 Task: Check the percentage active listings of spa in the last 1 year.
Action: Mouse moved to (1039, 238)
Screenshot: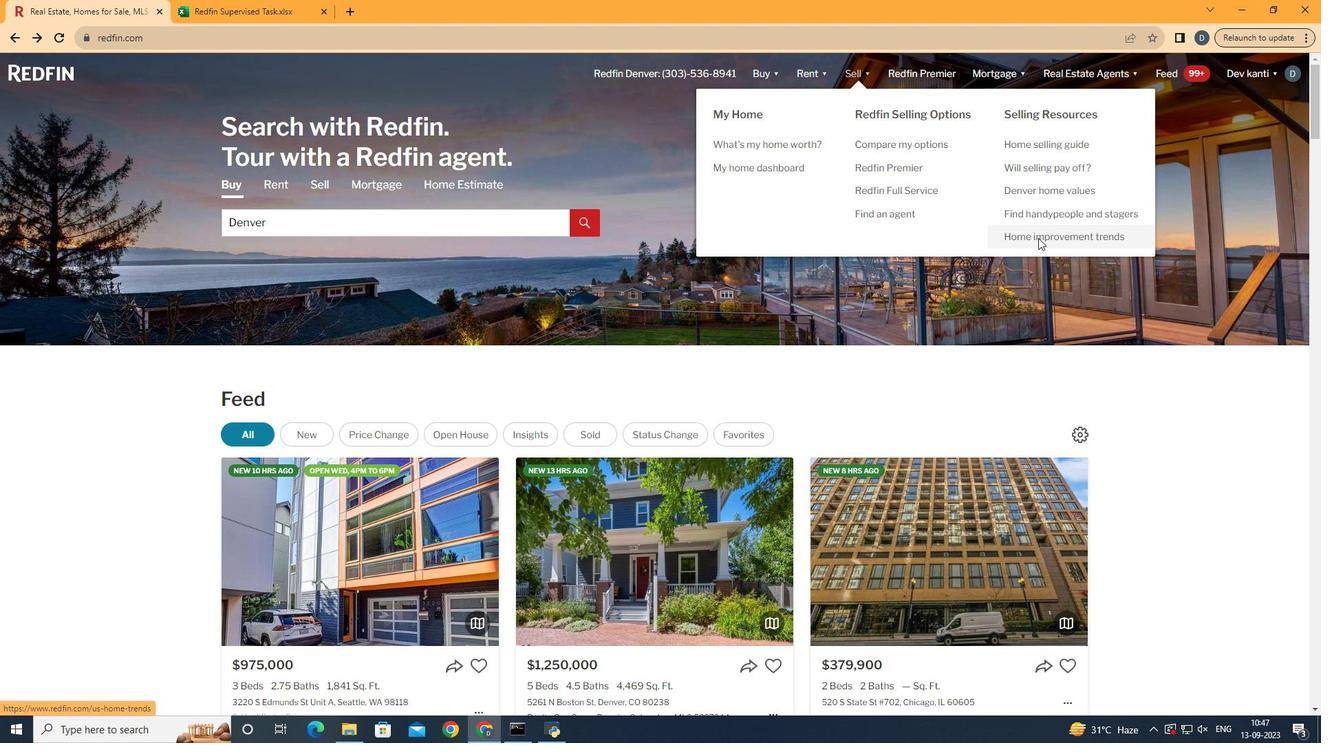 
Action: Mouse pressed left at (1039, 238)
Screenshot: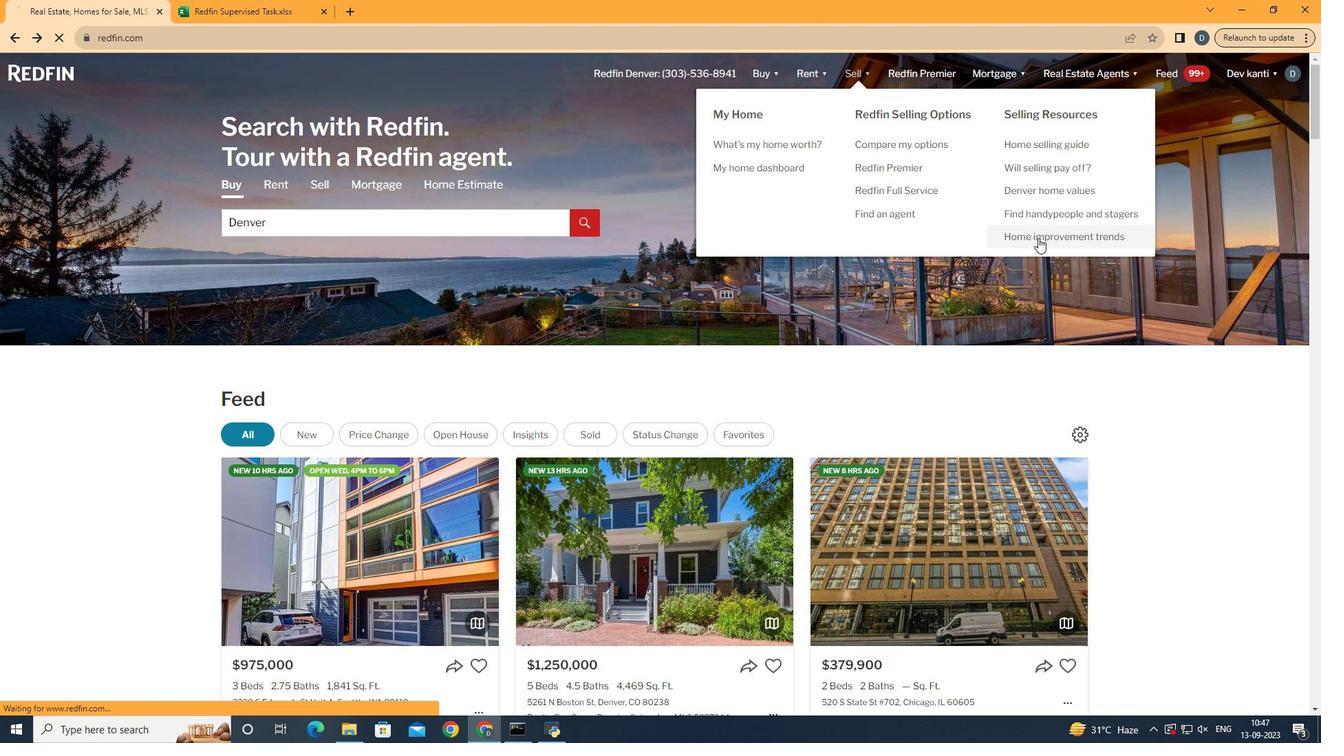
Action: Mouse moved to (329, 261)
Screenshot: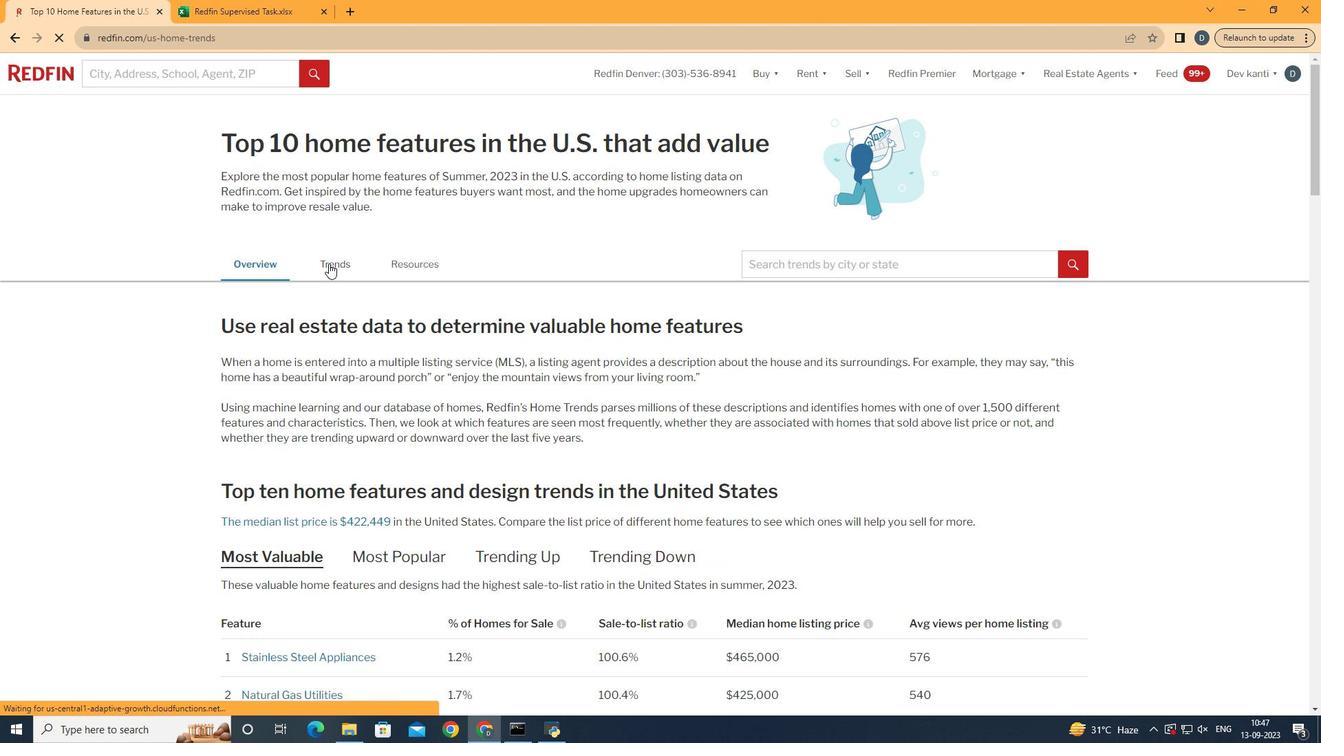 
Action: Mouse pressed left at (329, 261)
Screenshot: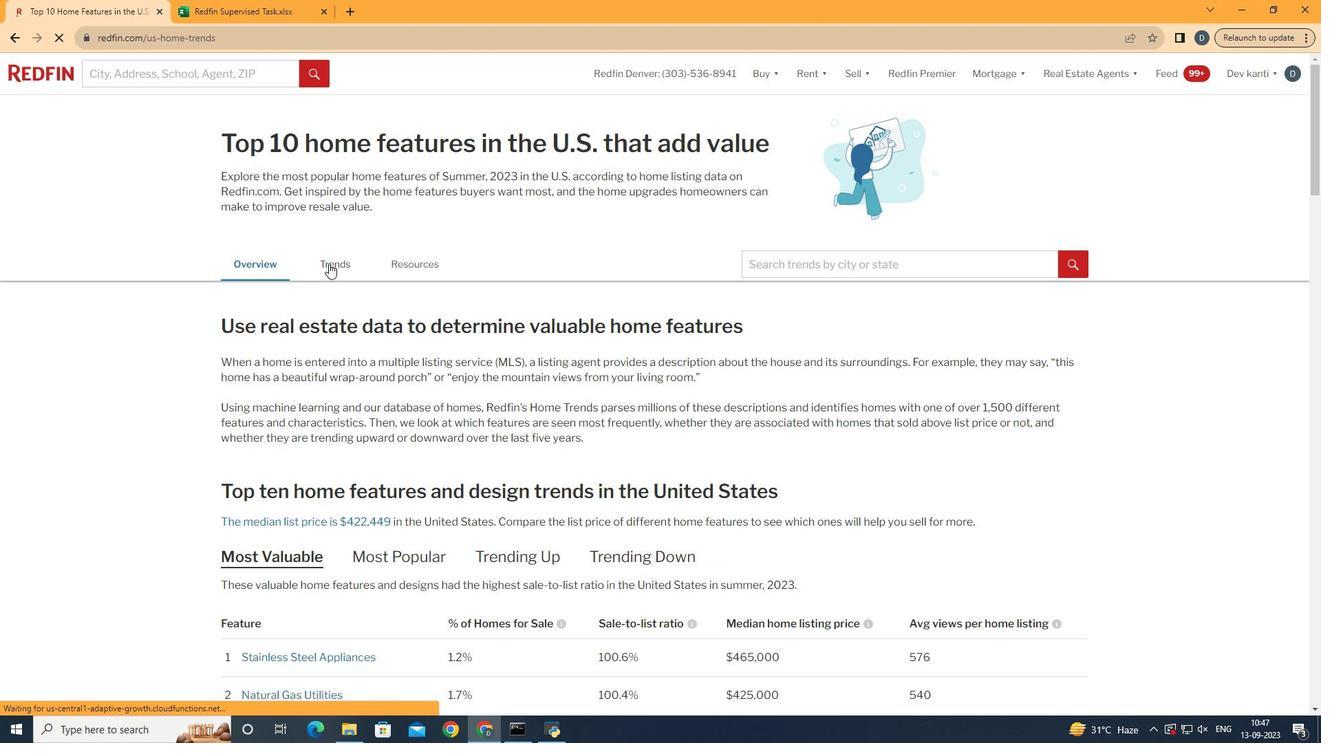 
Action: Mouse moved to (477, 344)
Screenshot: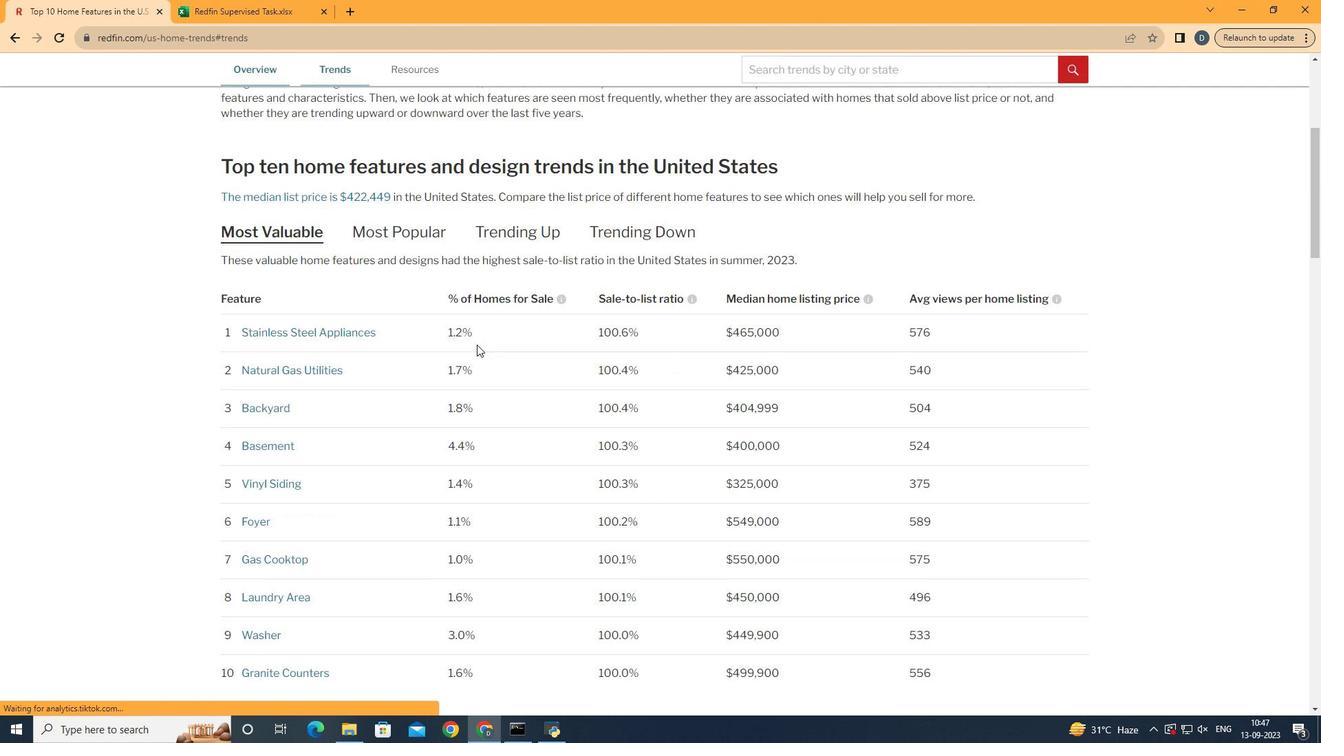 
Action: Mouse scrolled (477, 344) with delta (0, 0)
Screenshot: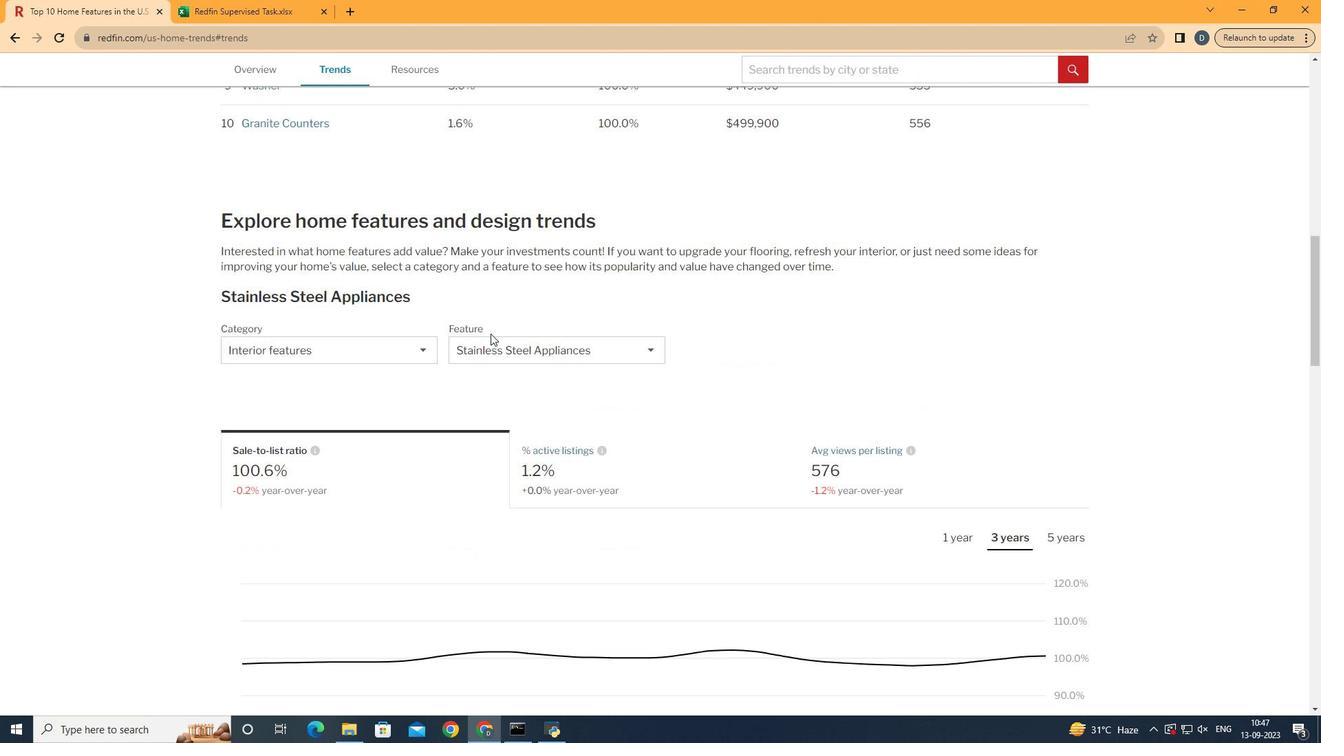 
Action: Mouse scrolled (477, 344) with delta (0, 0)
Screenshot: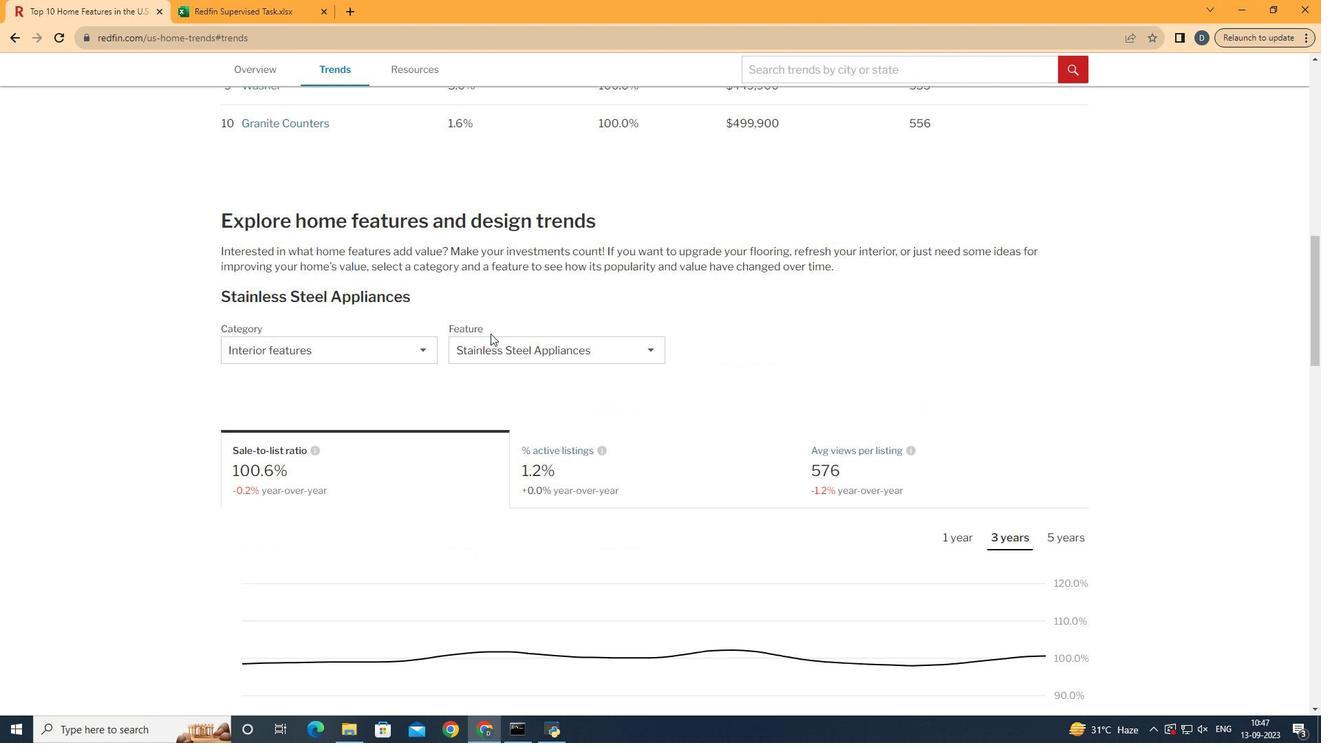 
Action: Mouse scrolled (477, 344) with delta (0, 0)
Screenshot: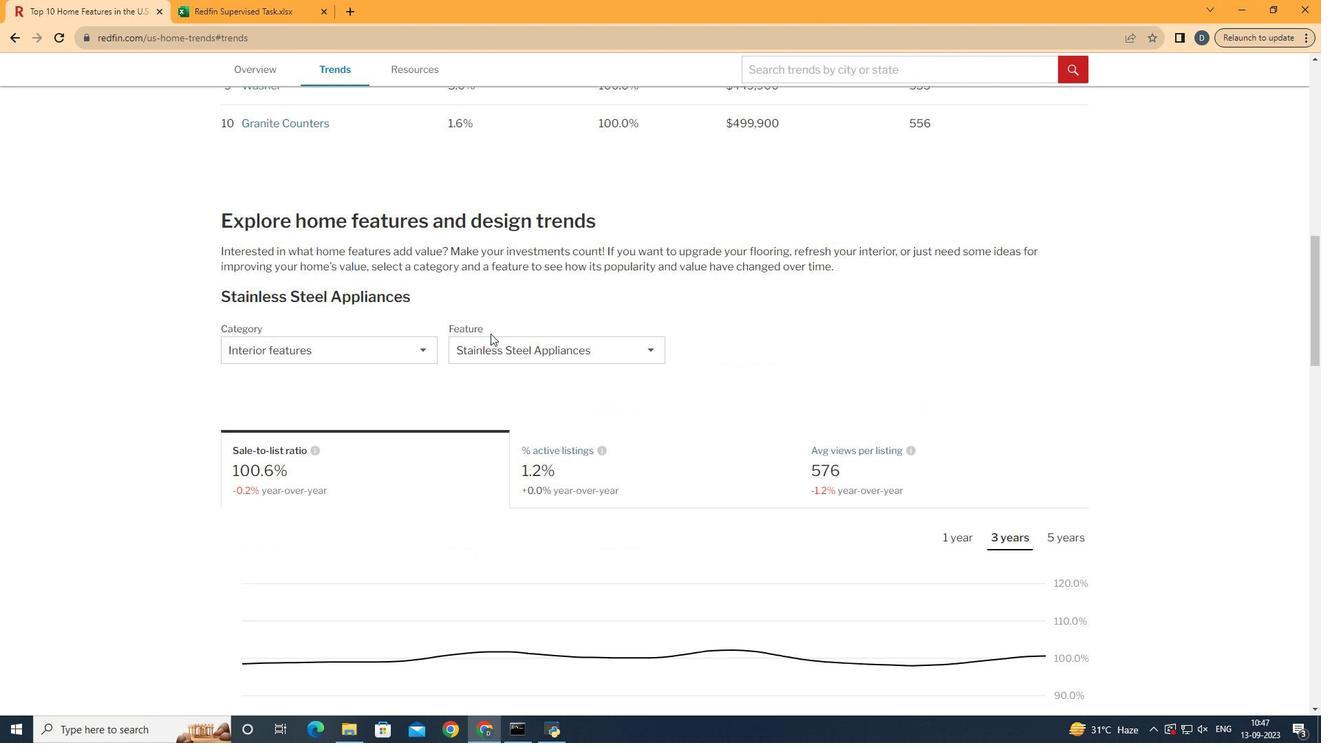 
Action: Mouse scrolled (477, 344) with delta (0, 0)
Screenshot: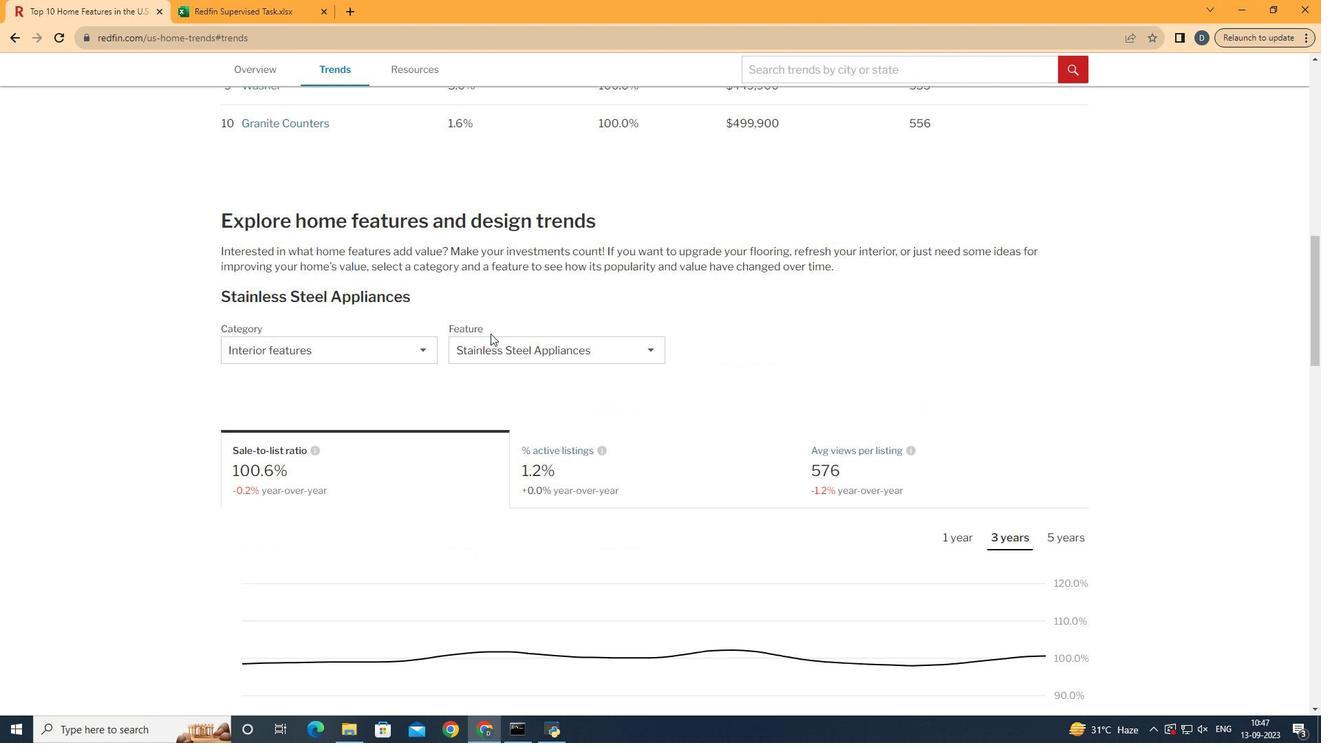 
Action: Mouse scrolled (477, 344) with delta (0, 0)
Screenshot: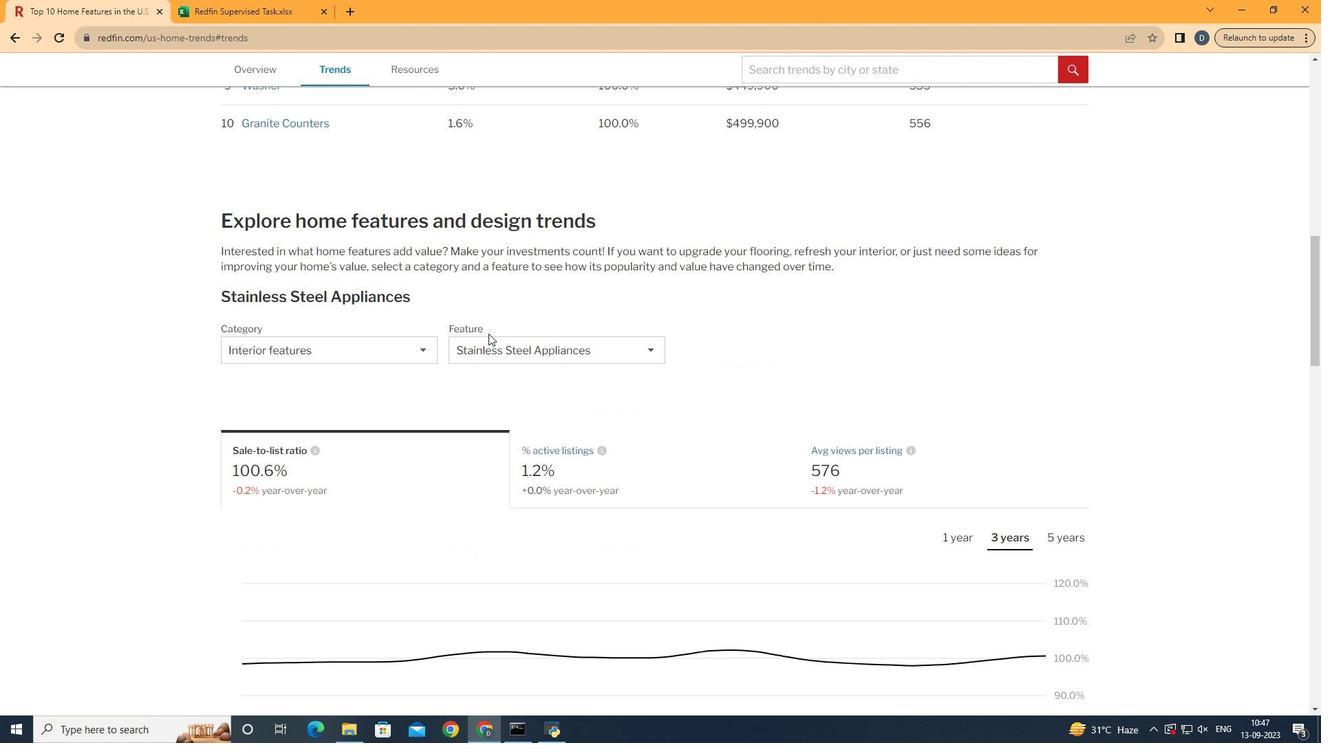 
Action: Mouse moved to (477, 344)
Screenshot: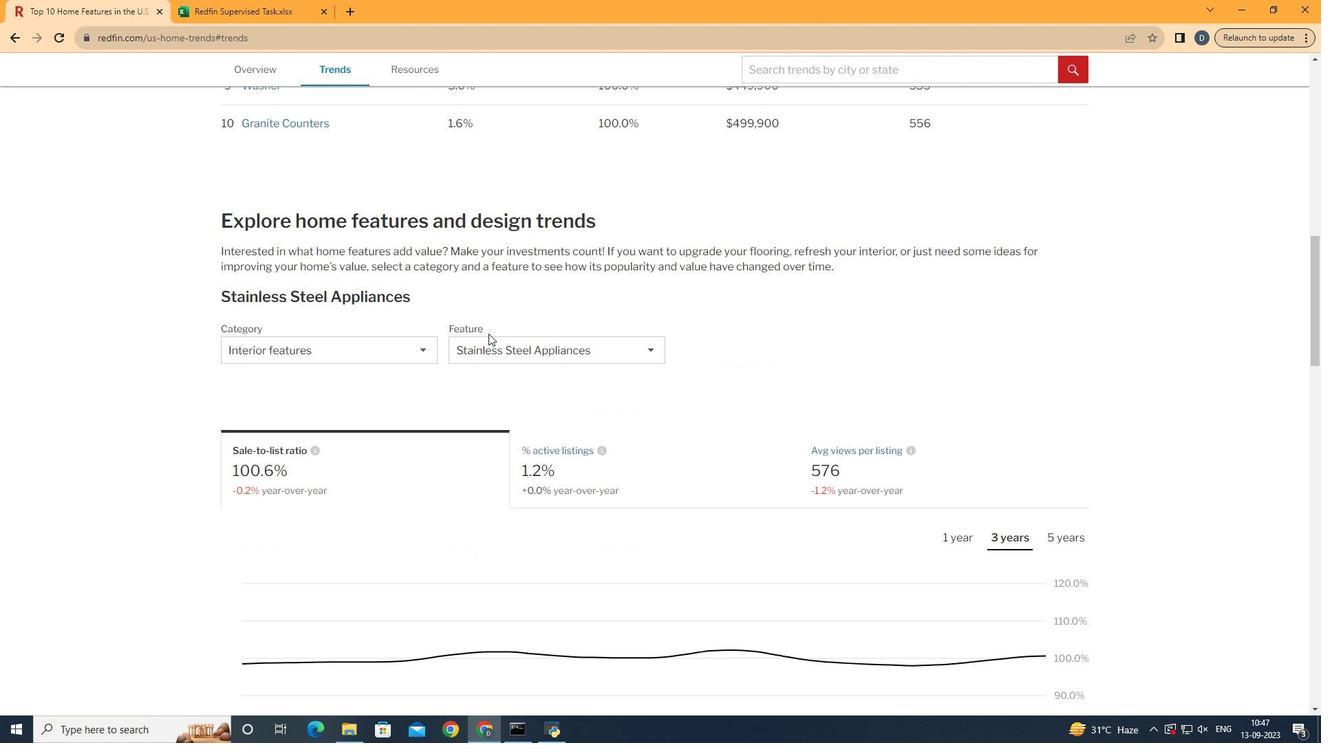 
Action: Mouse scrolled (477, 344) with delta (0, 0)
Screenshot: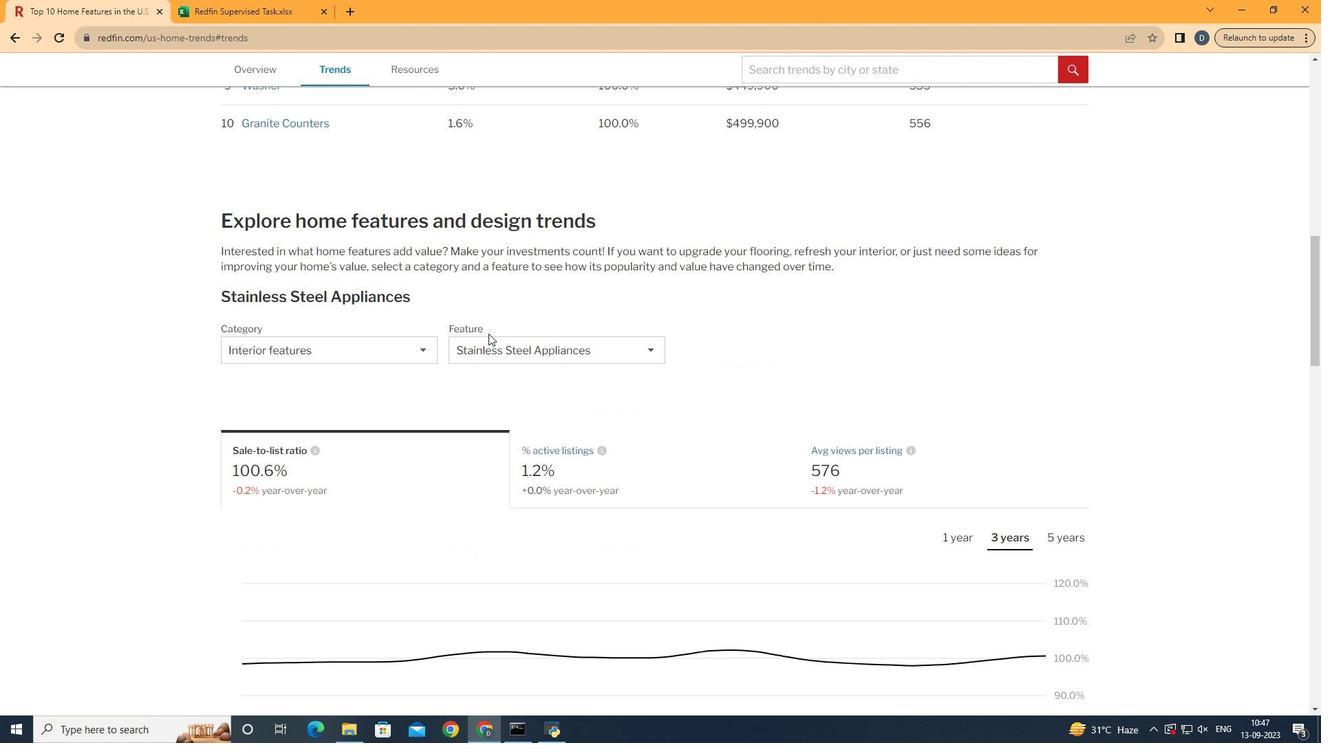 
Action: Mouse moved to (484, 338)
Screenshot: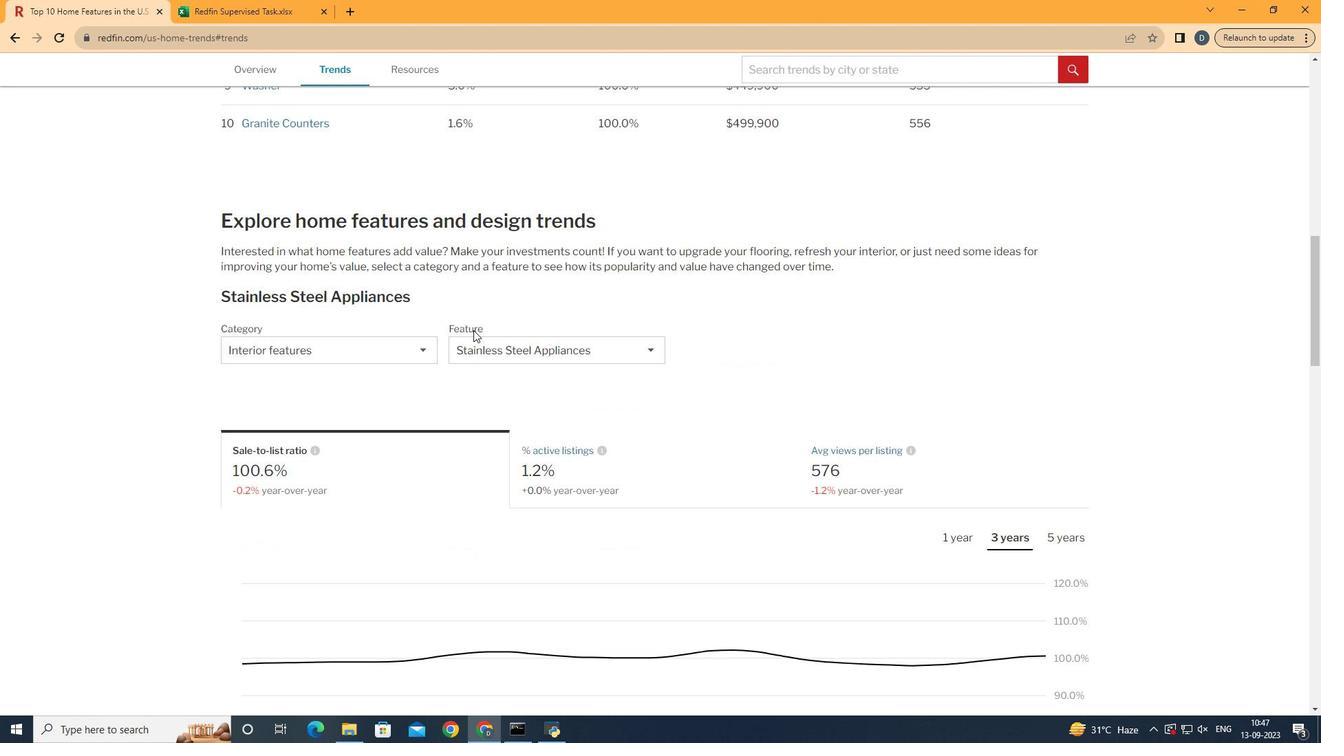
Action: Mouse scrolled (484, 338) with delta (0, 0)
Screenshot: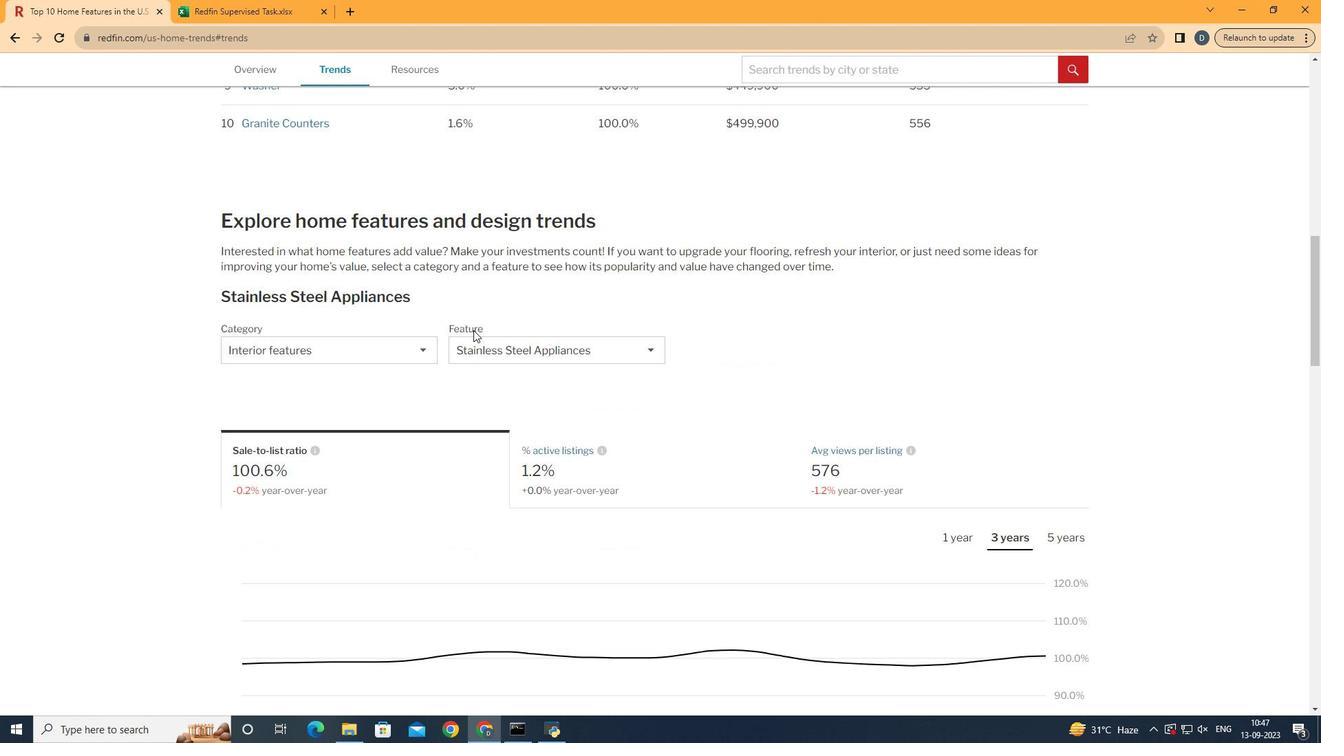 
Action: Mouse moved to (391, 336)
Screenshot: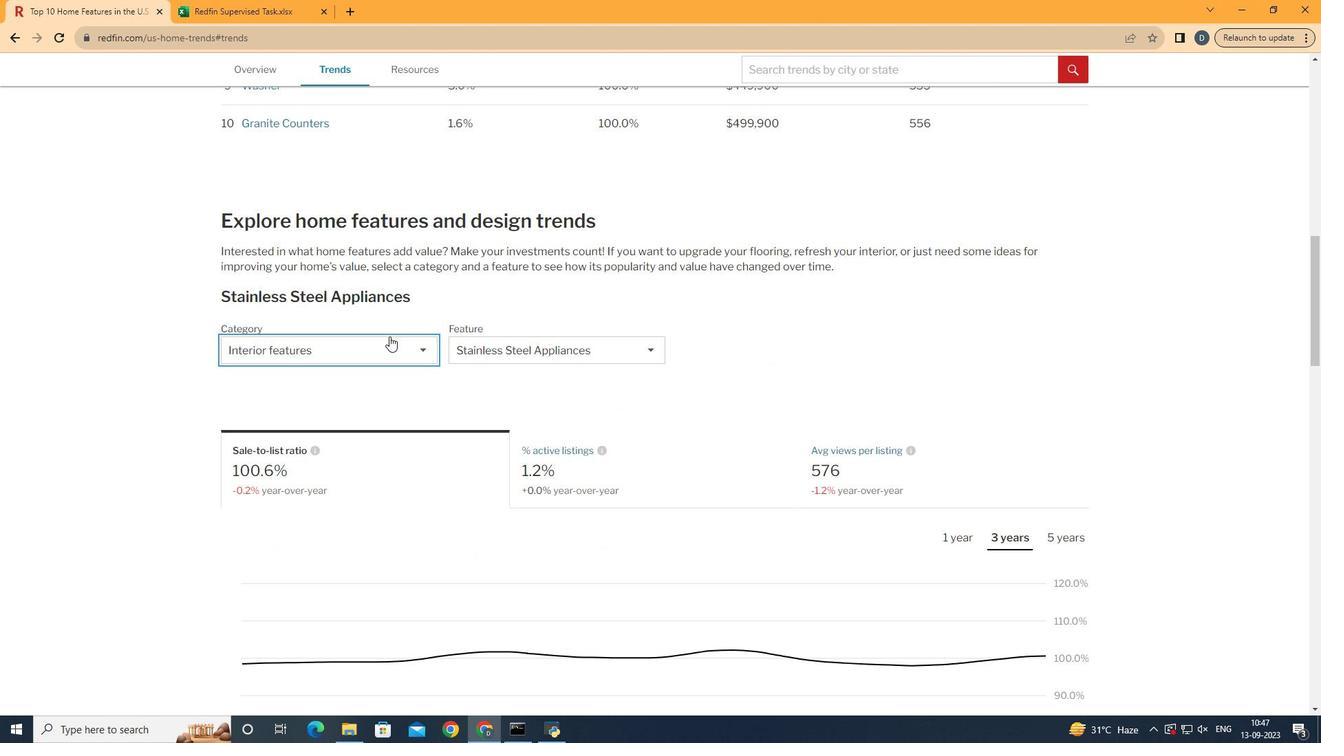 
Action: Mouse pressed left at (391, 336)
Screenshot: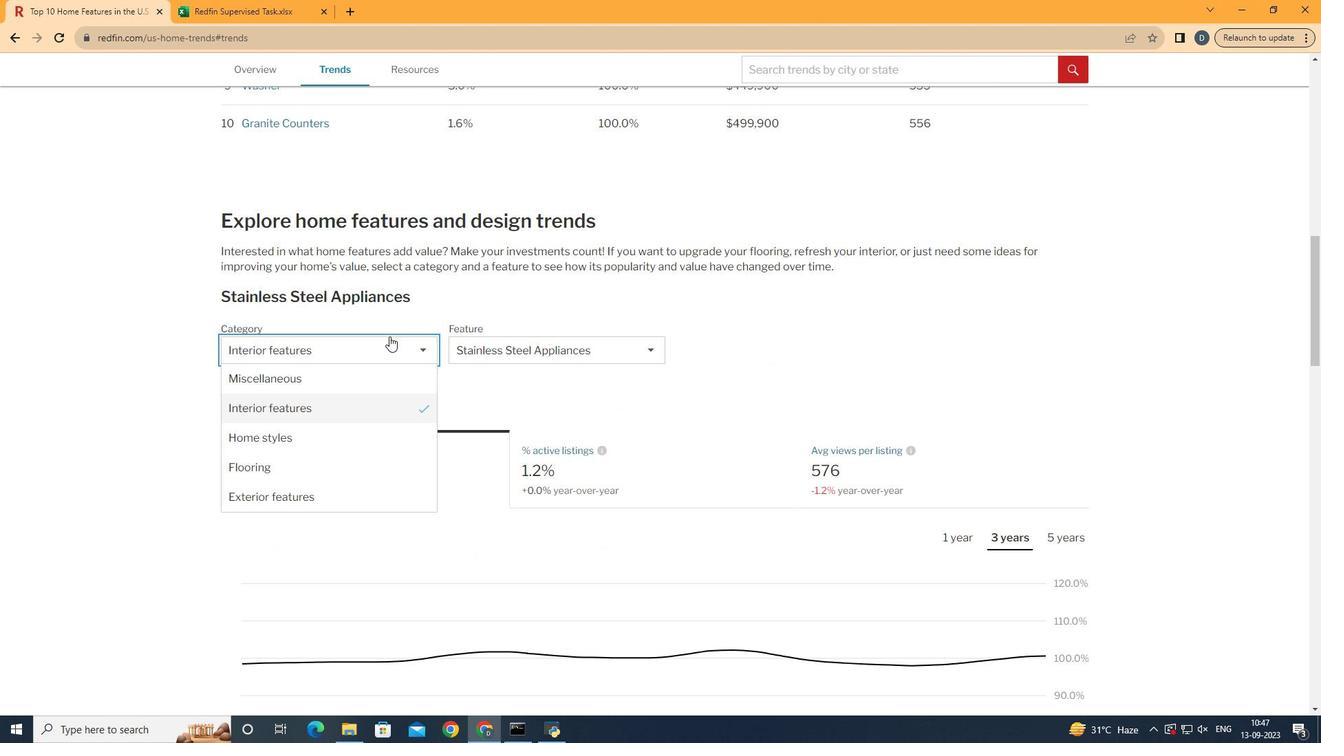 
Action: Mouse moved to (382, 399)
Screenshot: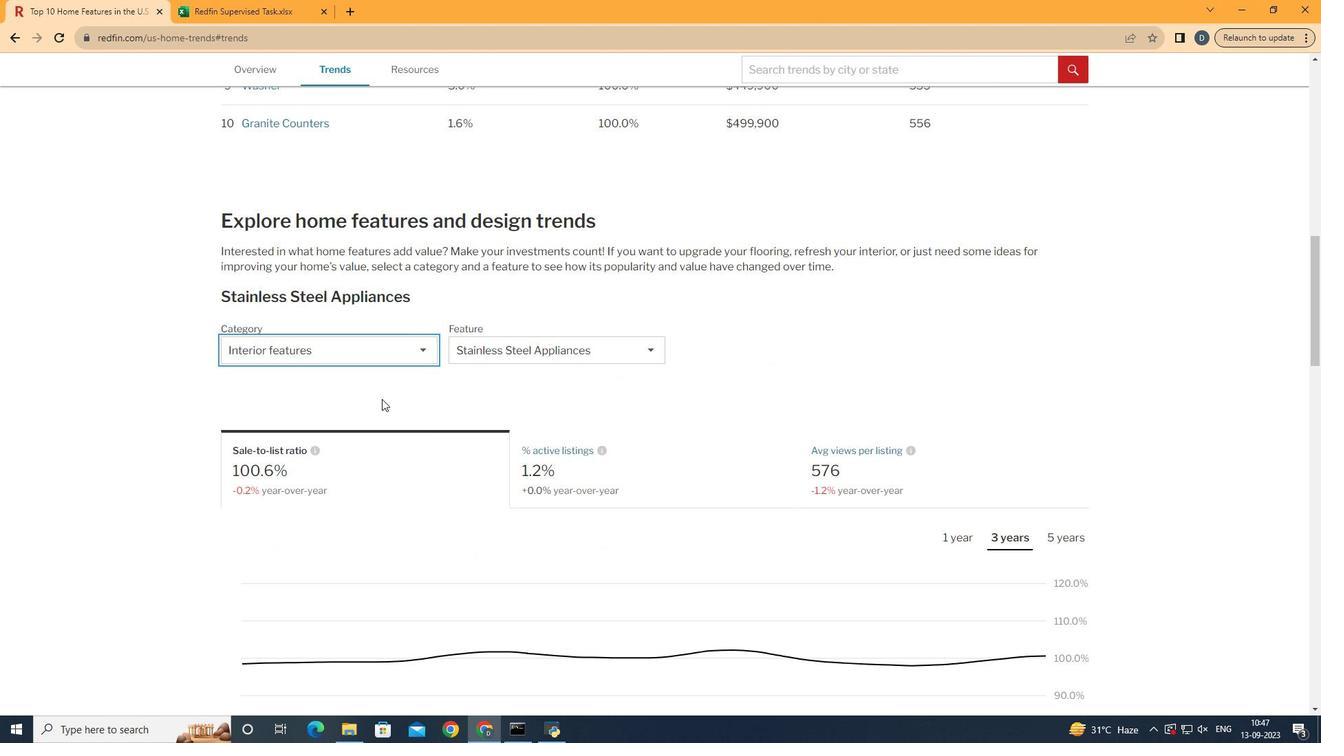 
Action: Mouse pressed left at (382, 399)
Screenshot: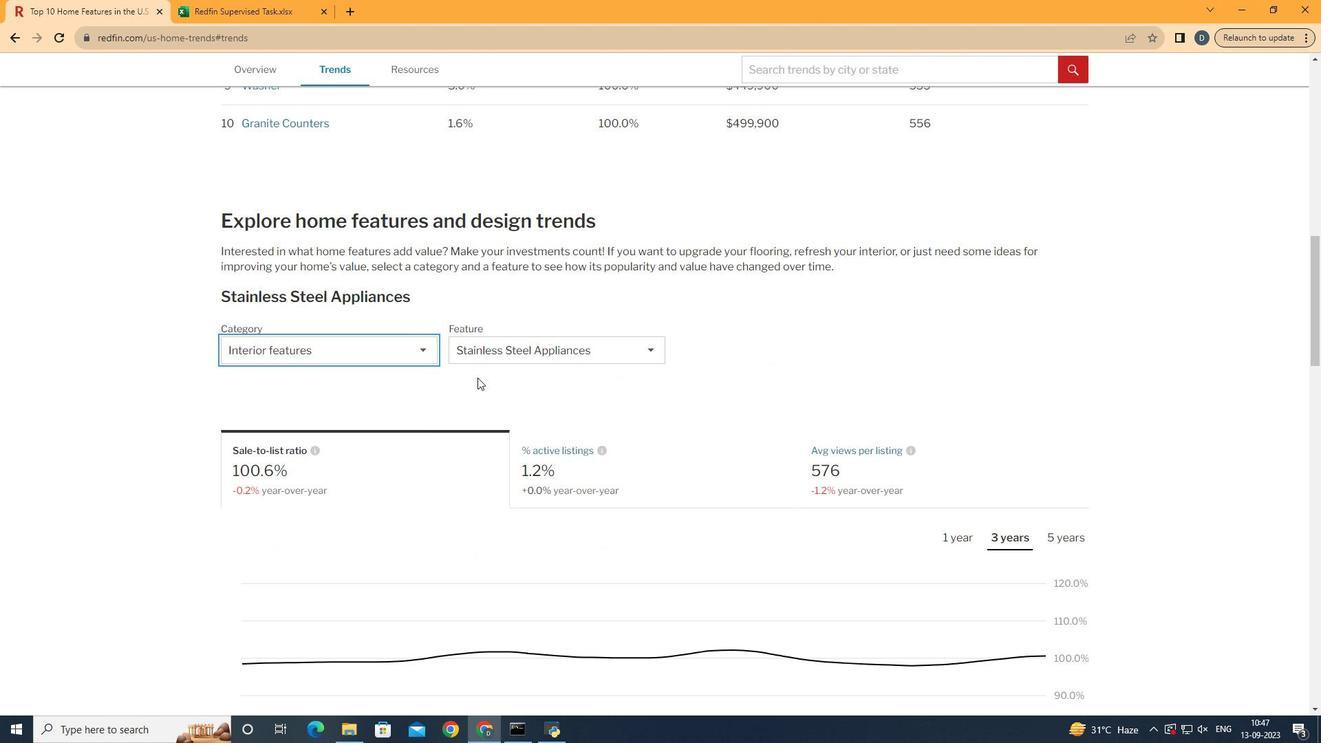 
Action: Mouse moved to (560, 351)
Screenshot: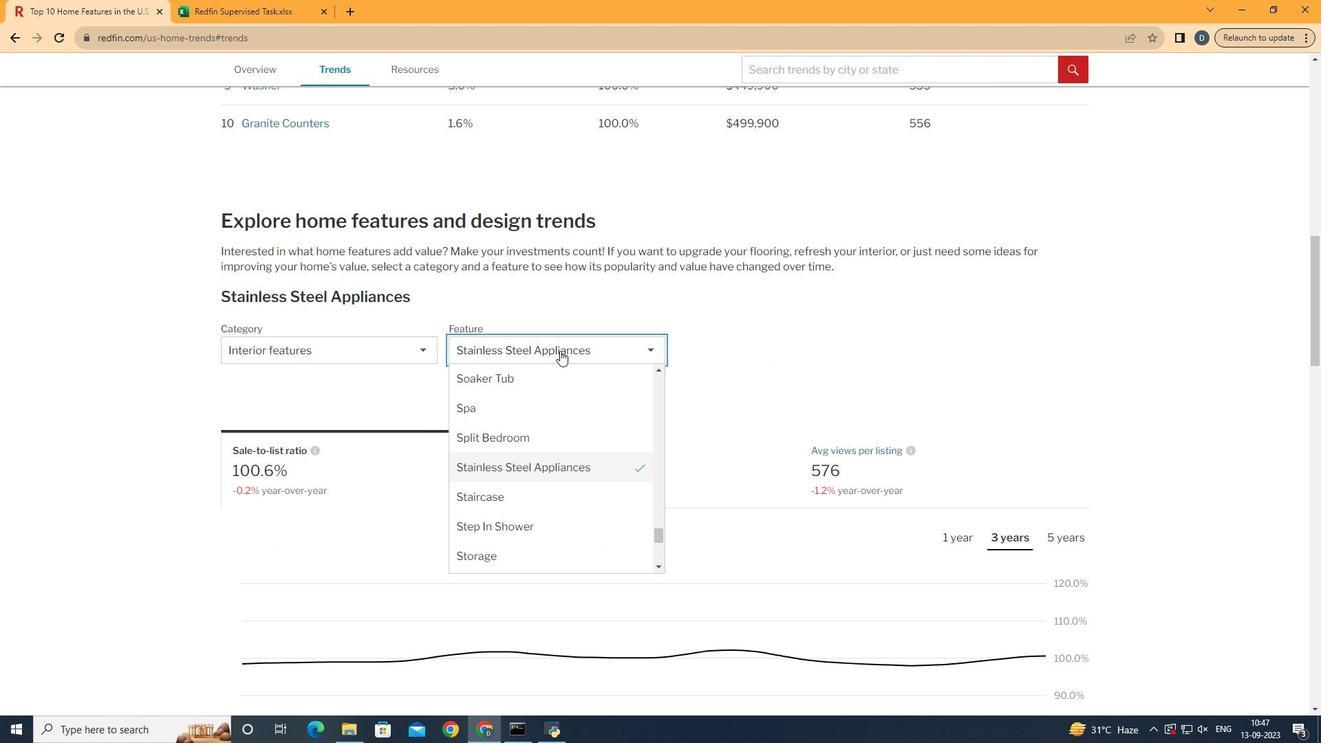 
Action: Mouse pressed left at (560, 351)
Screenshot: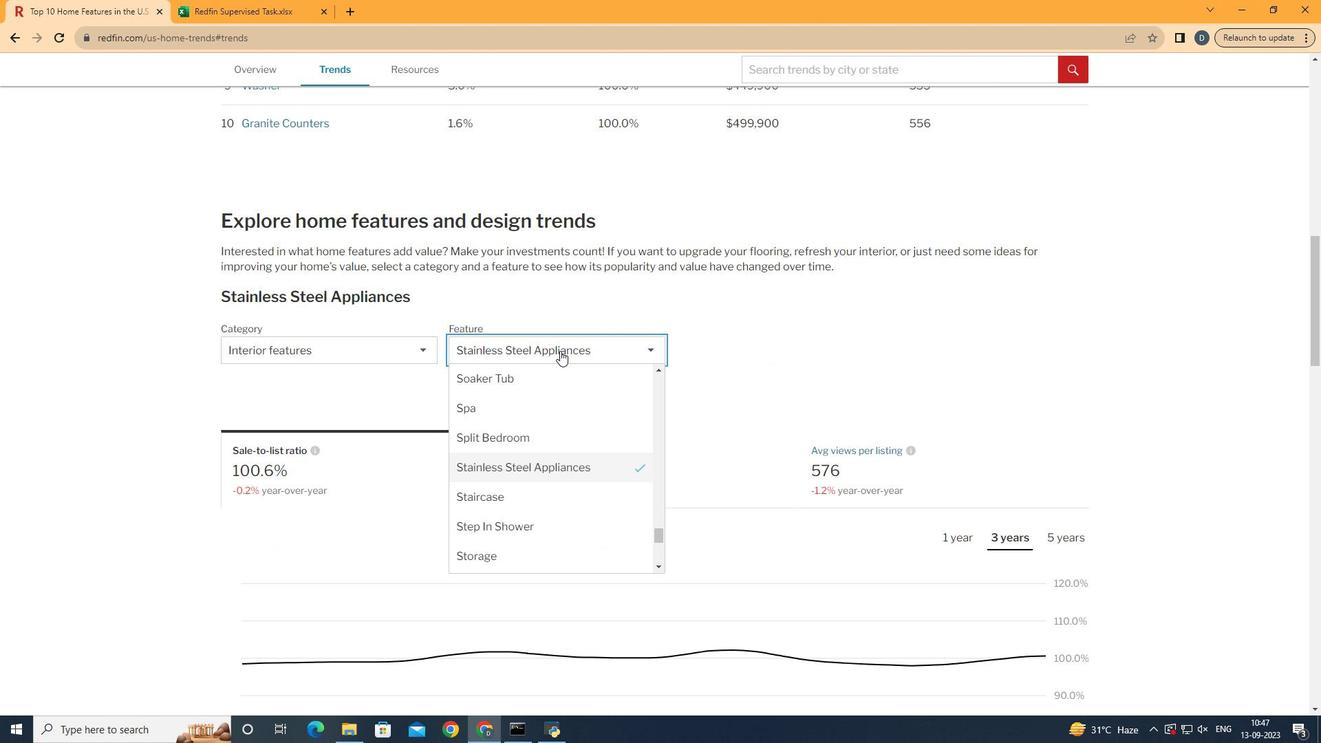 
Action: Mouse moved to (560, 403)
Screenshot: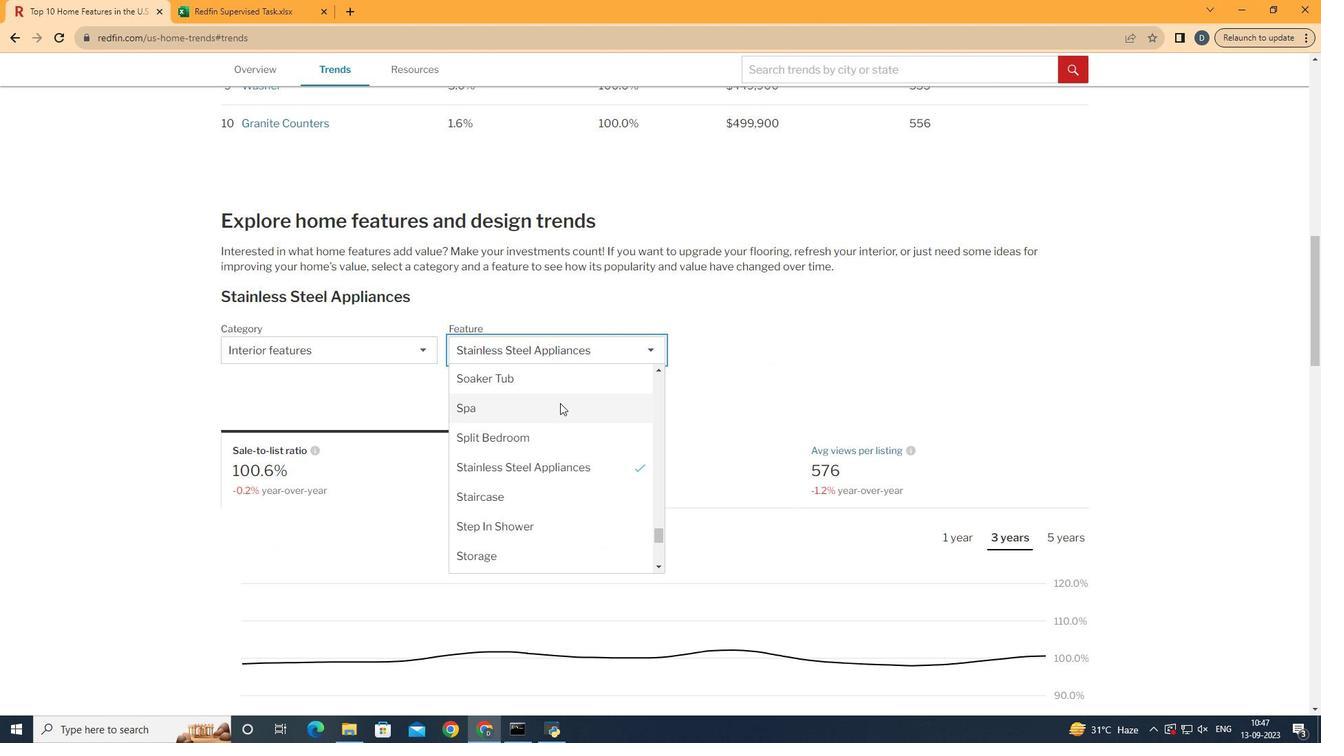 
Action: Mouse pressed left at (560, 403)
Screenshot: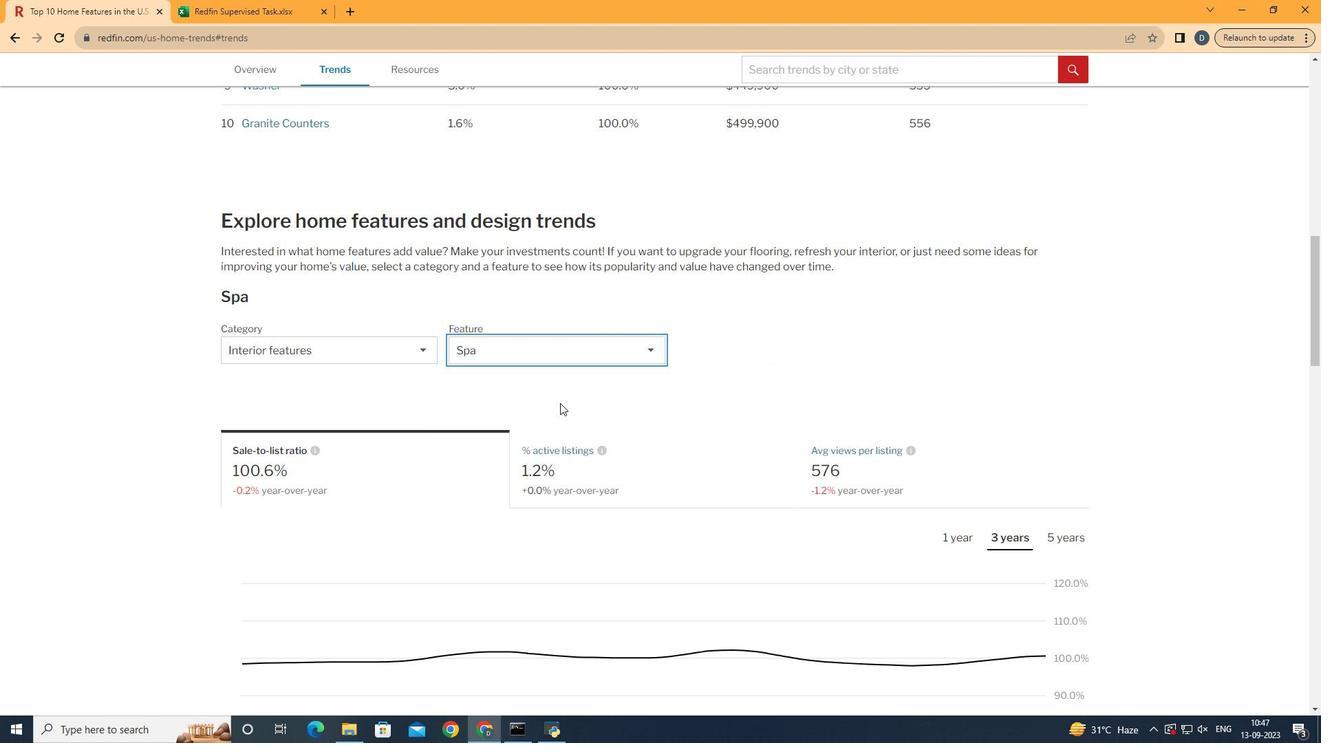 
Action: Mouse moved to (797, 358)
Screenshot: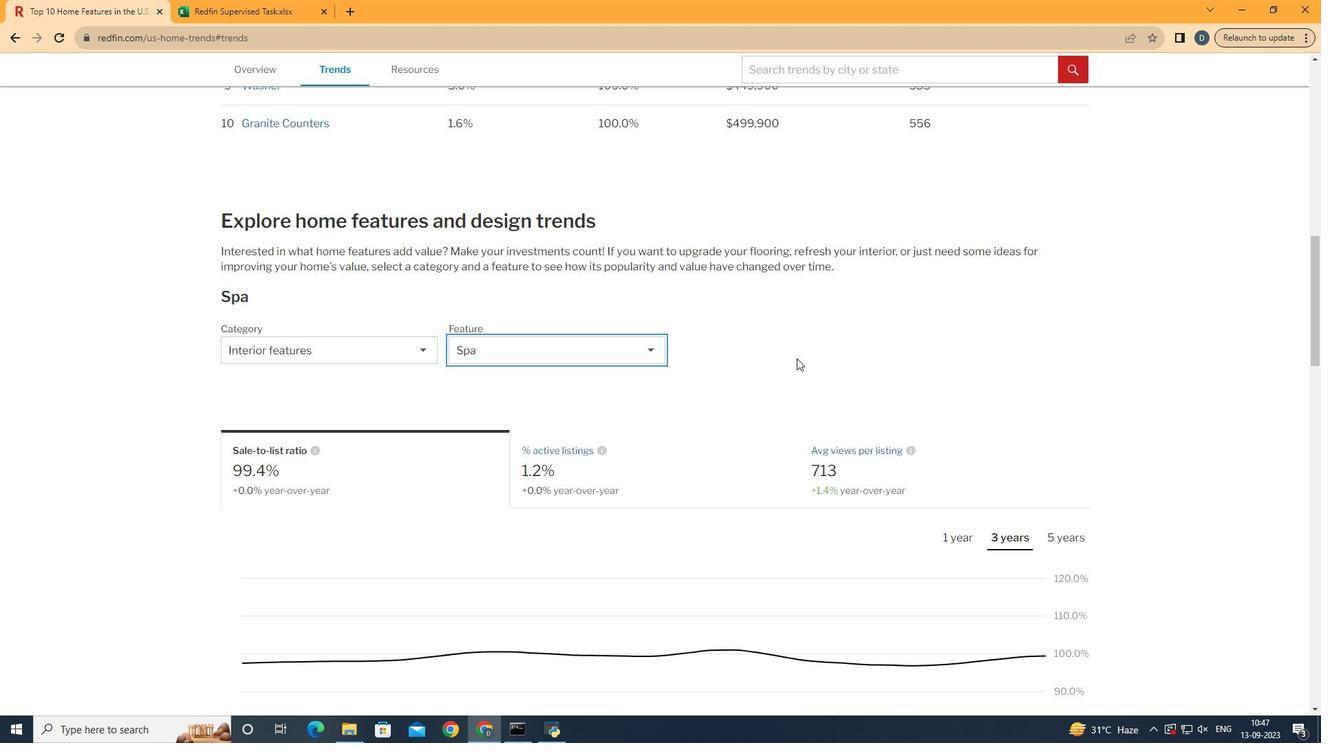 
Action: Mouse scrolled (797, 358) with delta (0, 0)
Screenshot: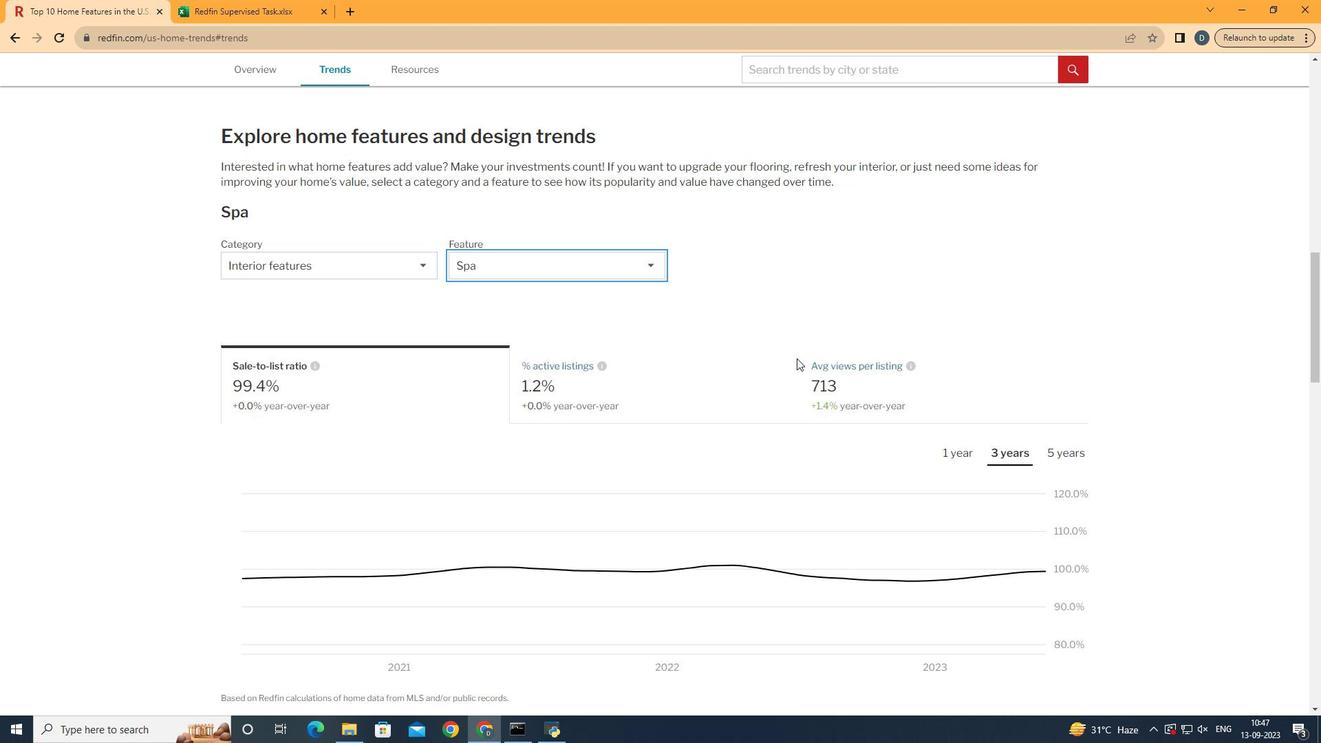 
Action: Mouse scrolled (797, 358) with delta (0, 0)
Screenshot: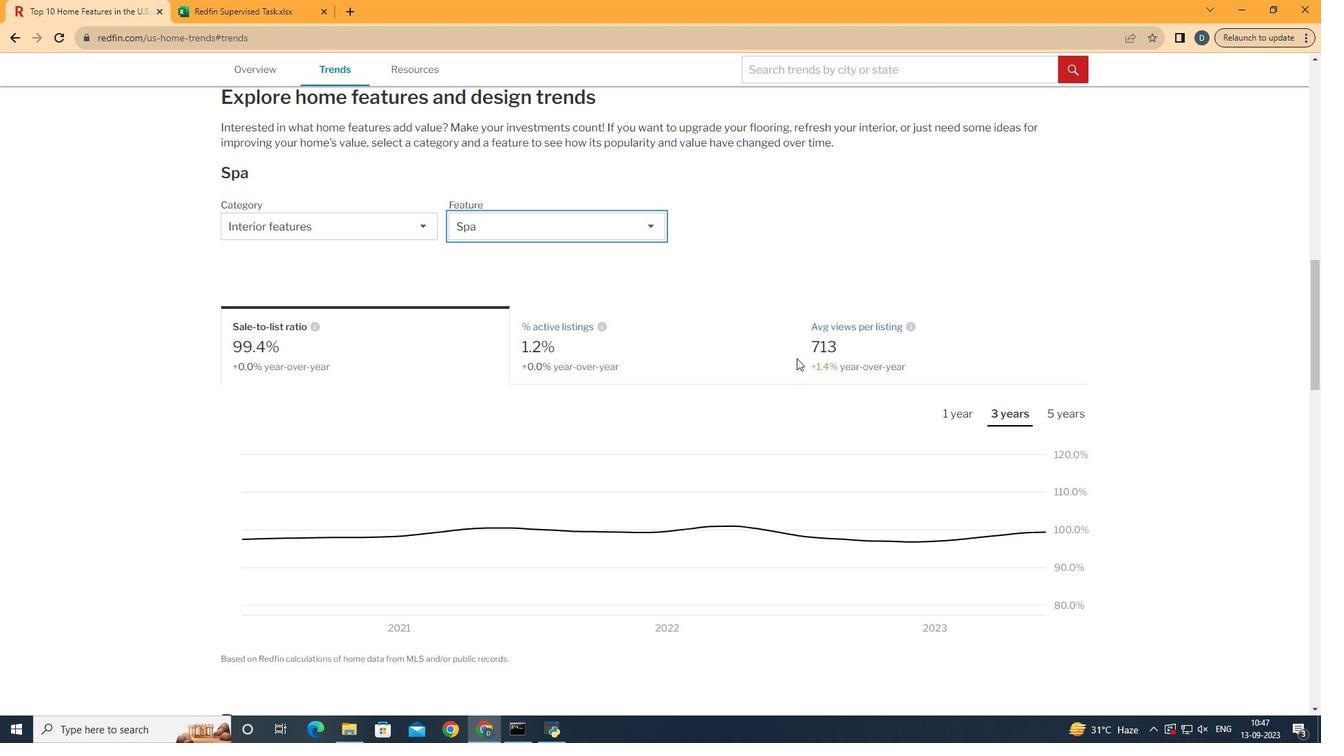 
Action: Mouse moved to (736, 333)
Screenshot: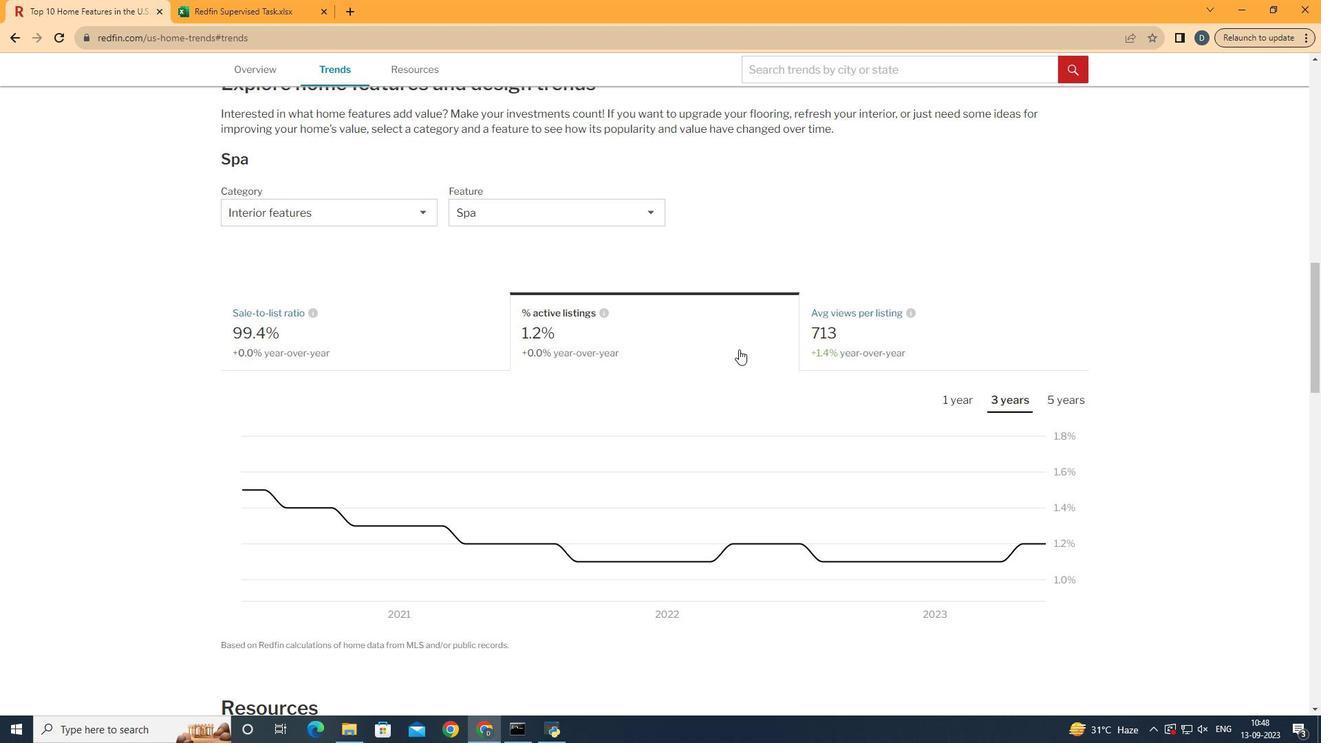
Action: Mouse pressed left at (736, 333)
Screenshot: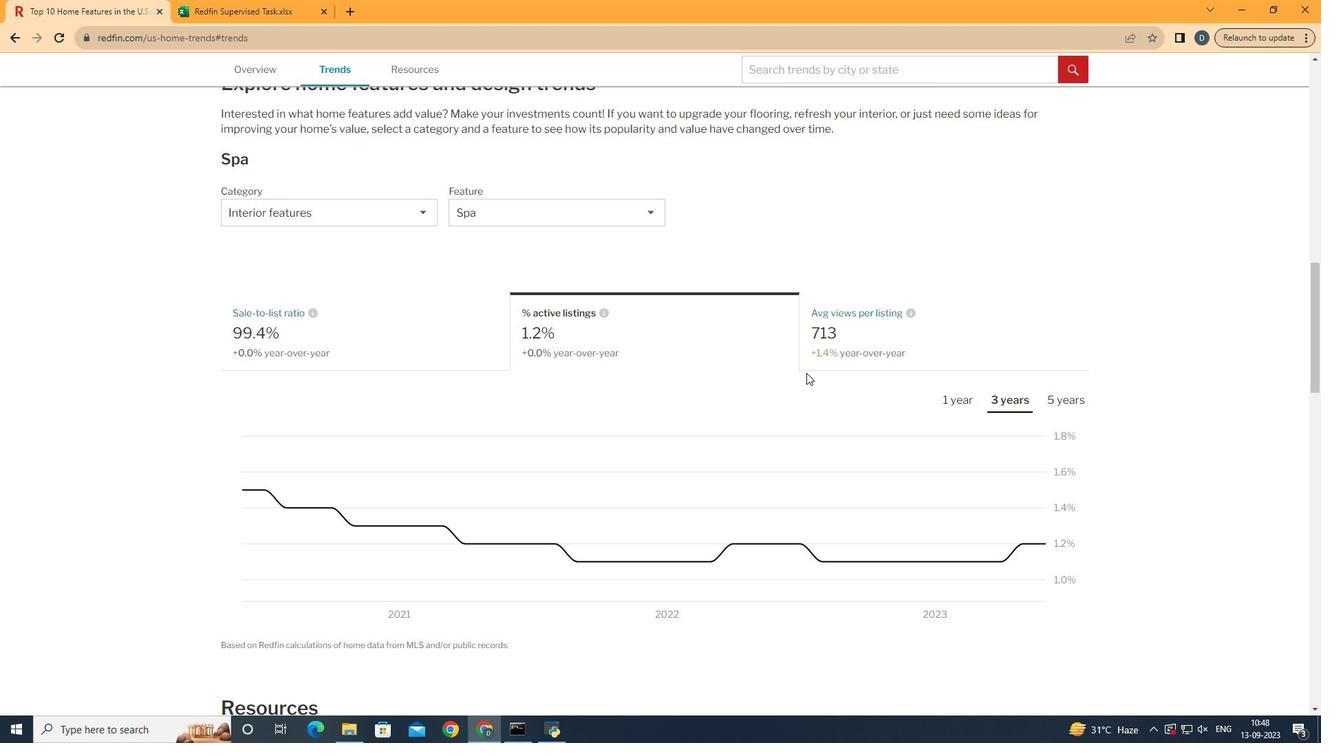 
Action: Mouse moved to (970, 397)
Screenshot: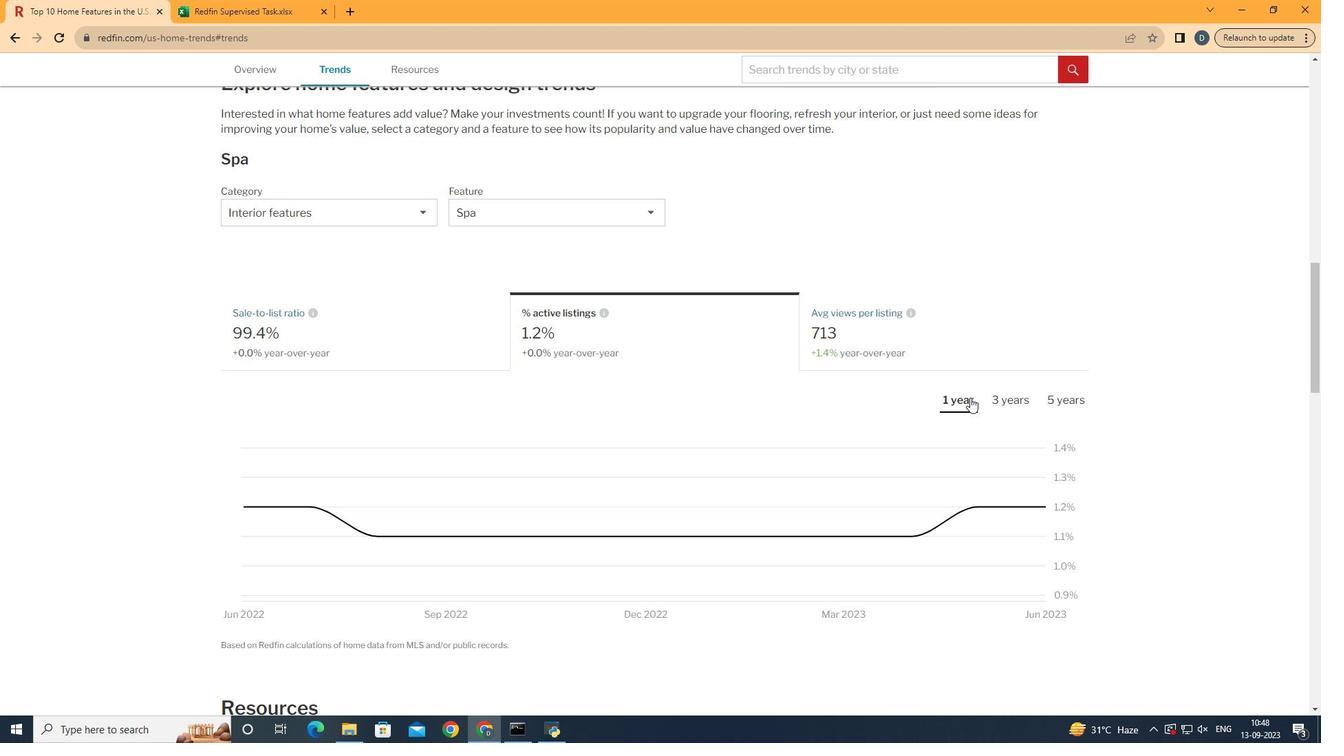 
Action: Mouse pressed left at (970, 397)
Screenshot: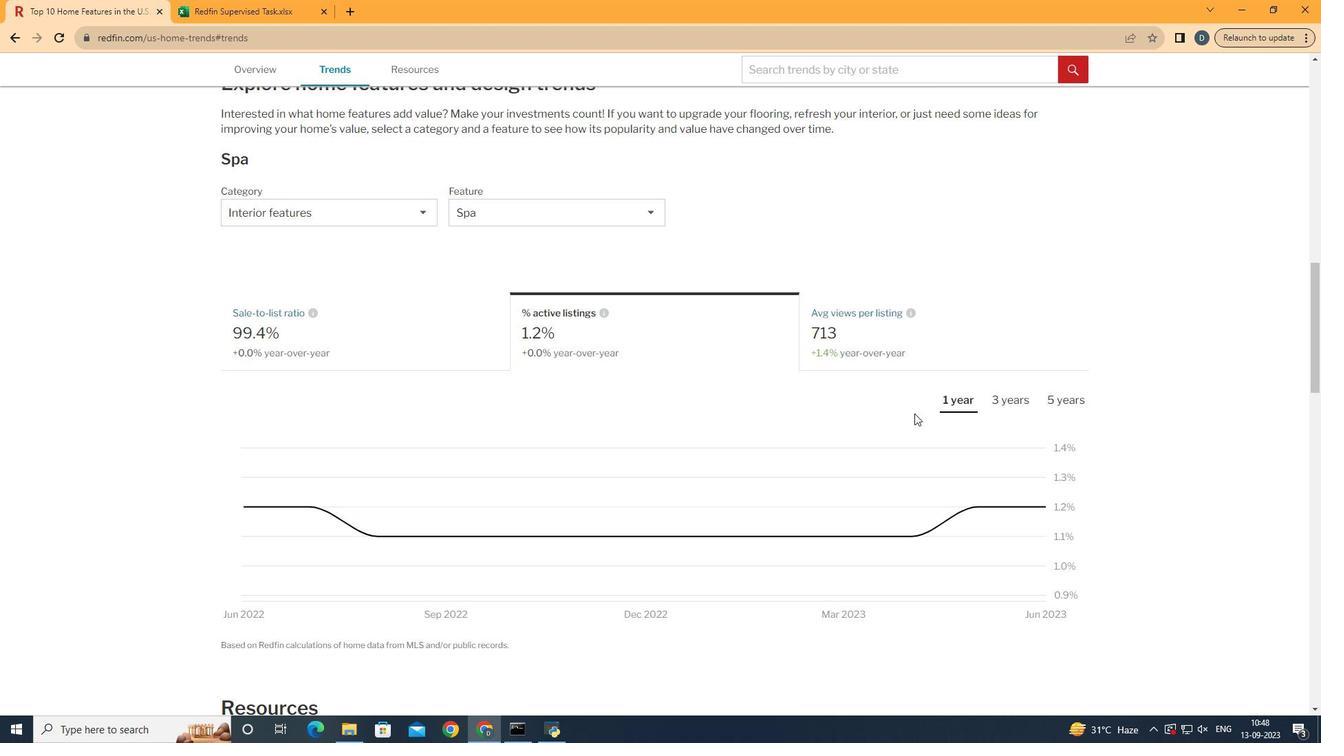 
Action: Mouse moved to (1078, 546)
Screenshot: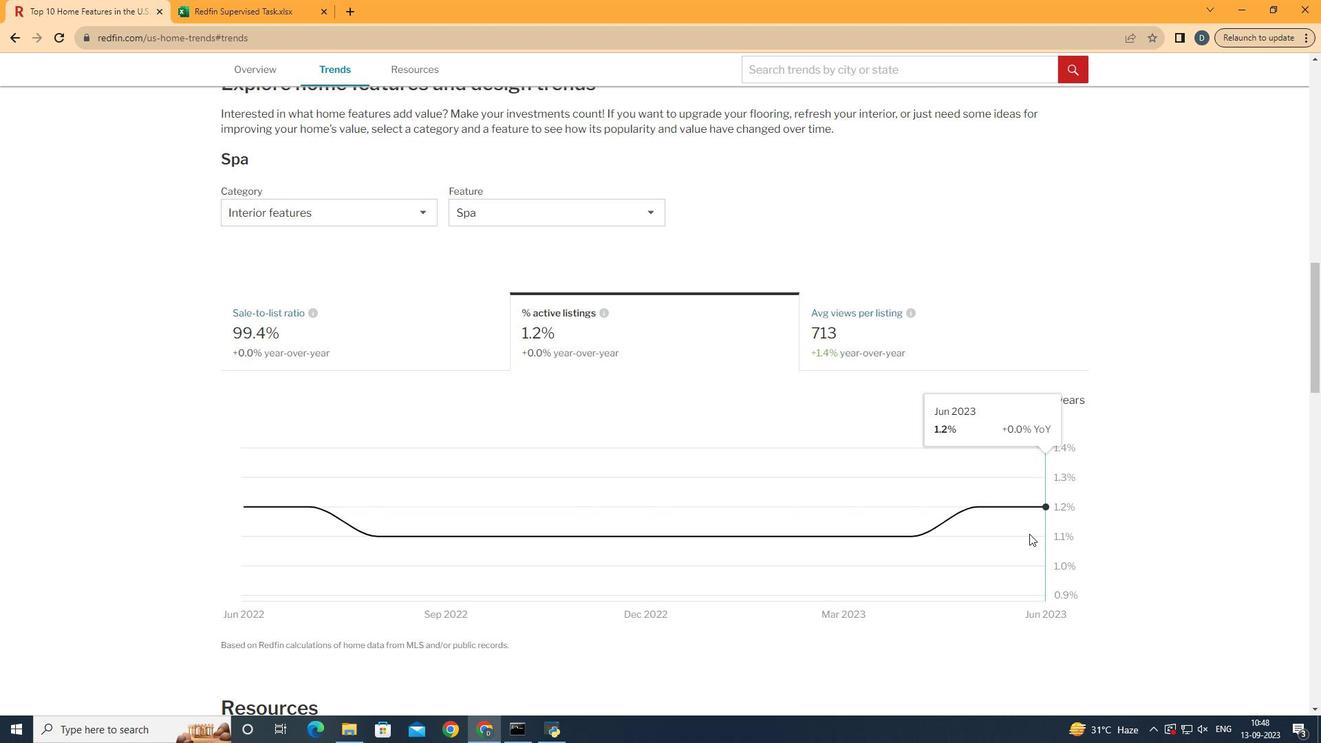 
